 Task: Export profile "My Profile".
Action: Mouse moved to (32, 9)
Screenshot: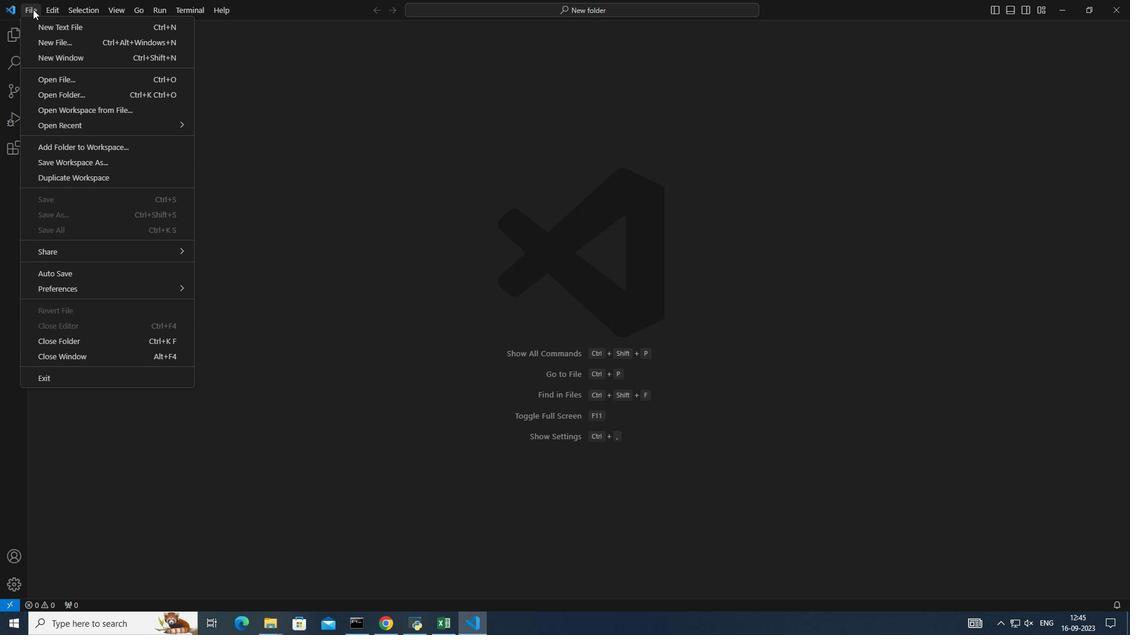 
Action: Mouse pressed left at (32, 9)
Screenshot: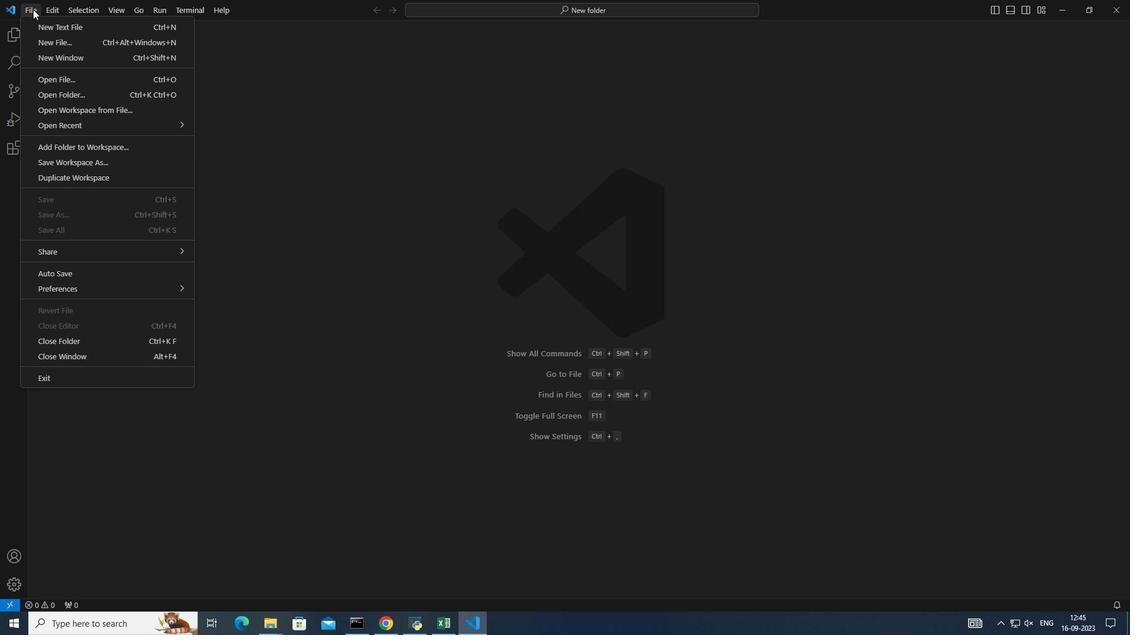
Action: Mouse moved to (187, 290)
Screenshot: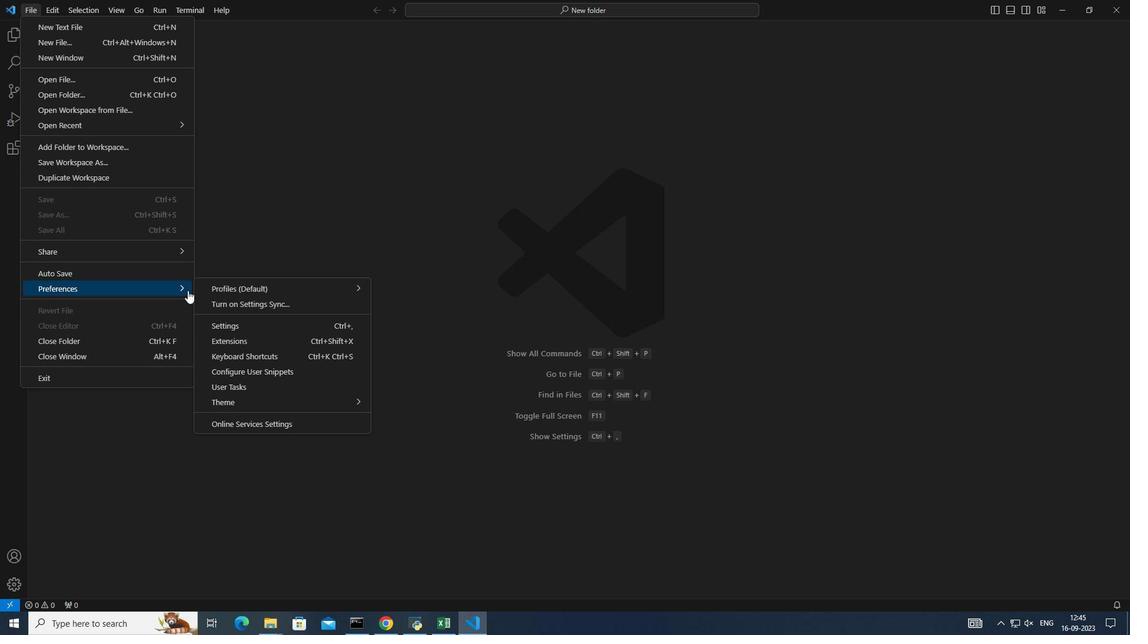 
Action: Mouse pressed left at (187, 290)
Screenshot: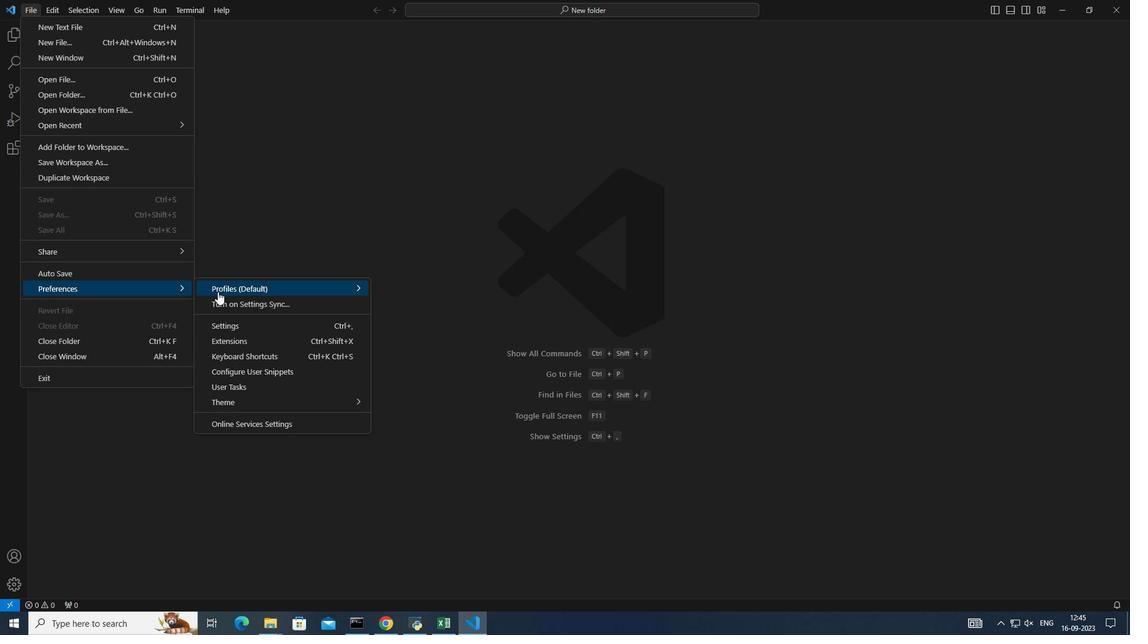 
Action: Mouse moved to (400, 367)
Screenshot: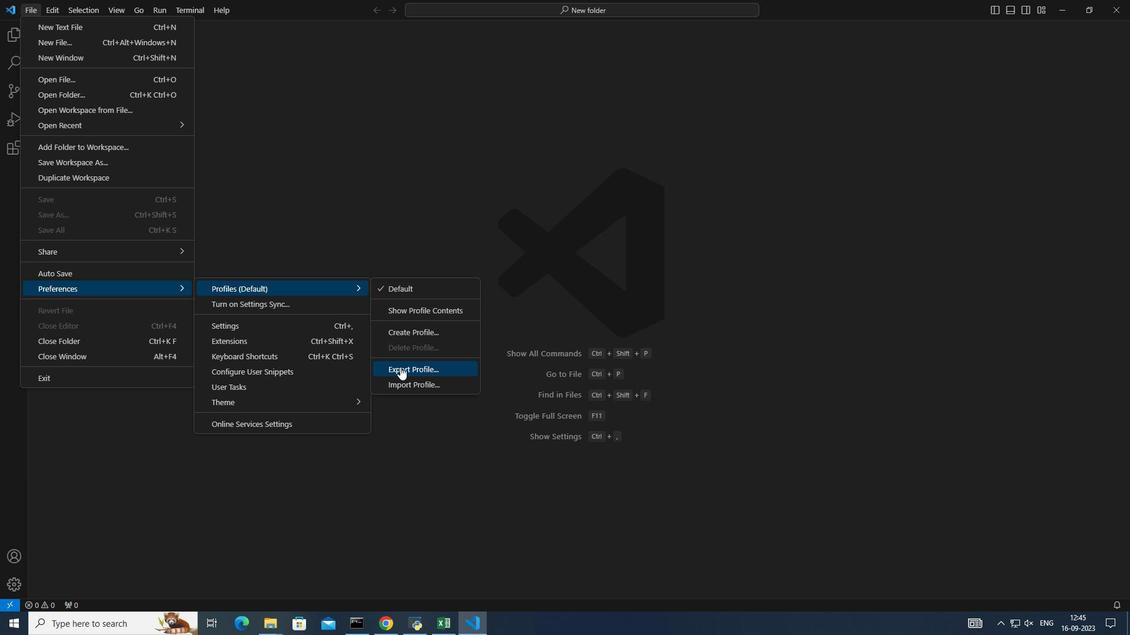
Action: Mouse pressed left at (400, 367)
Screenshot: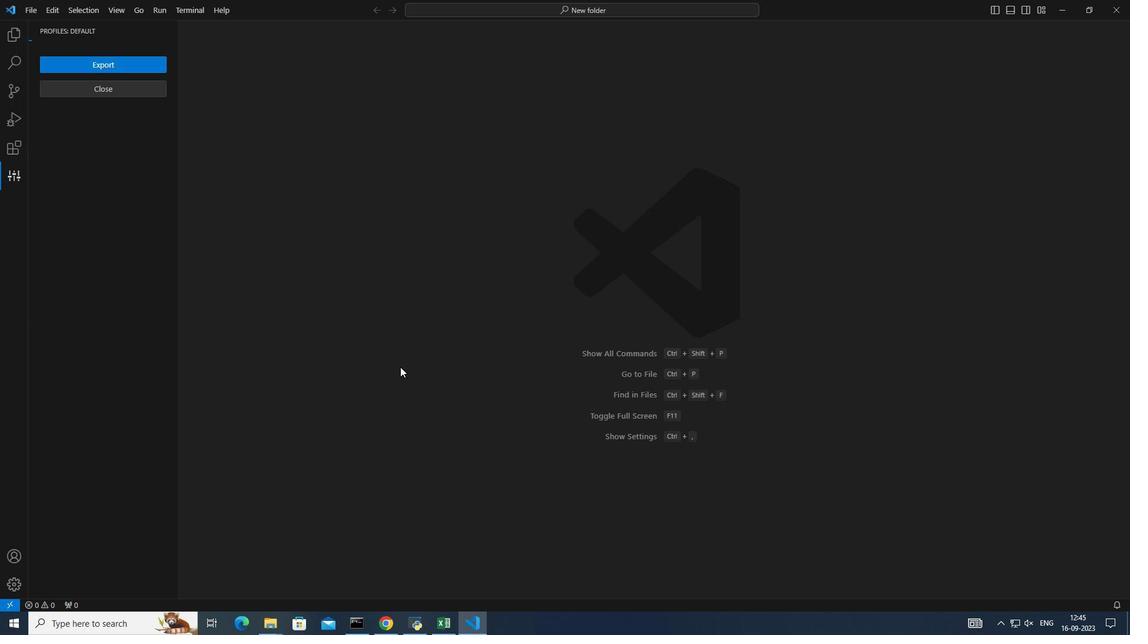 
Action: Mouse moved to (123, 143)
Screenshot: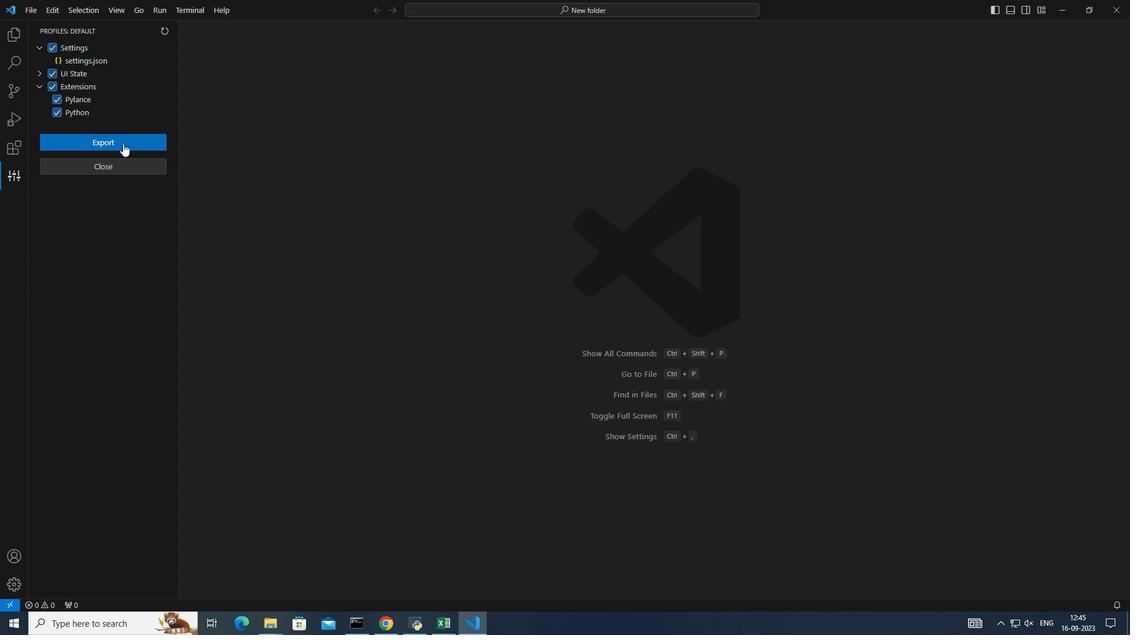 
Action: Mouse pressed left at (123, 143)
Screenshot: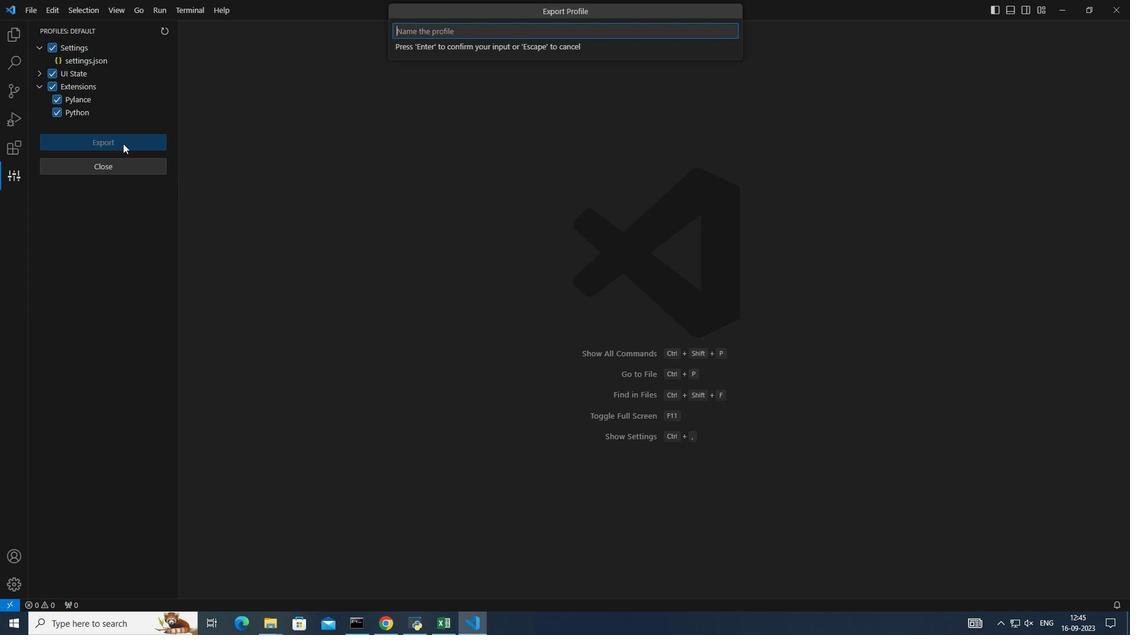 
Action: Key pressed <Key.caps_lock>M<Key.caps_lock>y<Key.space><Key.caps_lock>P<Key.caps_lock>rofile<Key.enter>
Screenshot: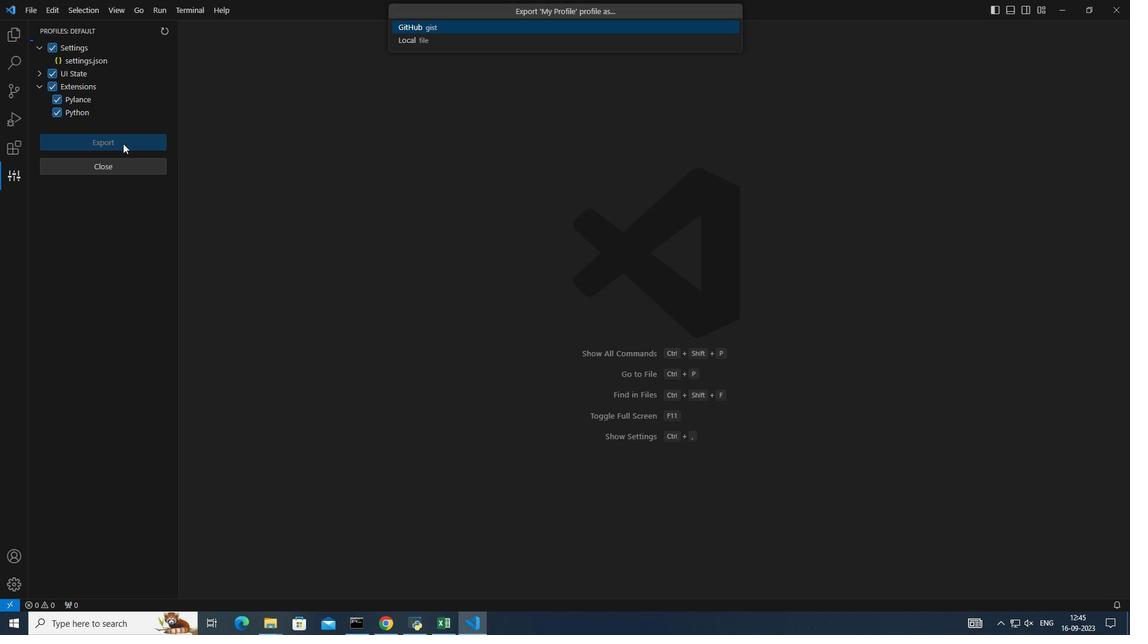 
Action: Mouse moved to (337, 241)
Screenshot: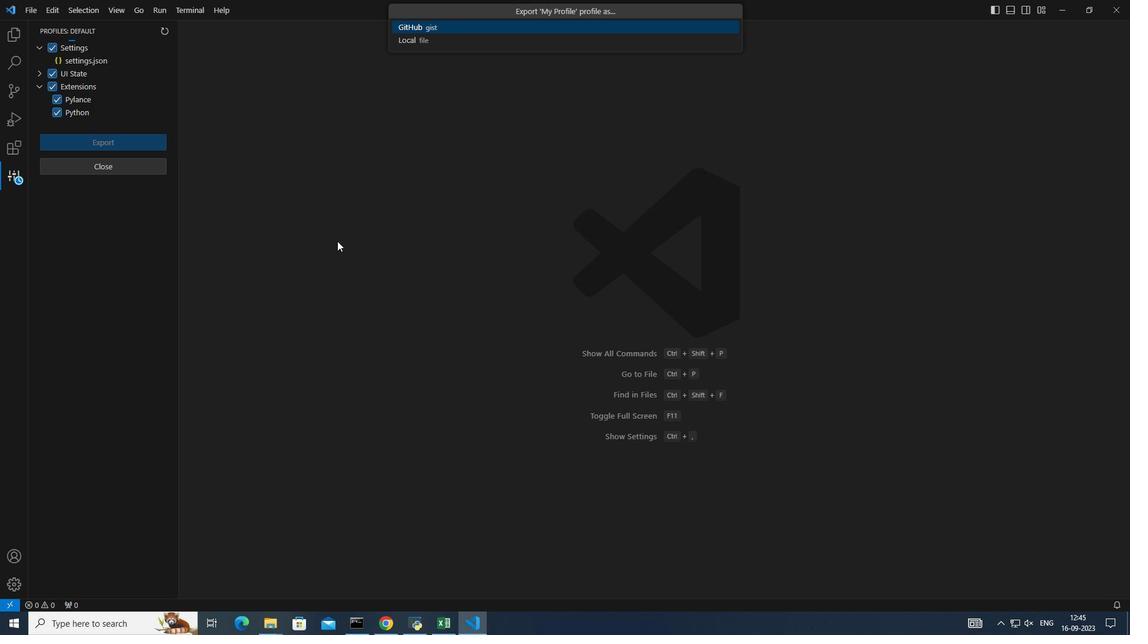 
